 Task: Add a signature Danielle Scott containing 'Have a great vacation, Danielle Scott' to email address softage.1@softage.net and add a folder Security
Action: Key pressed n
Screenshot: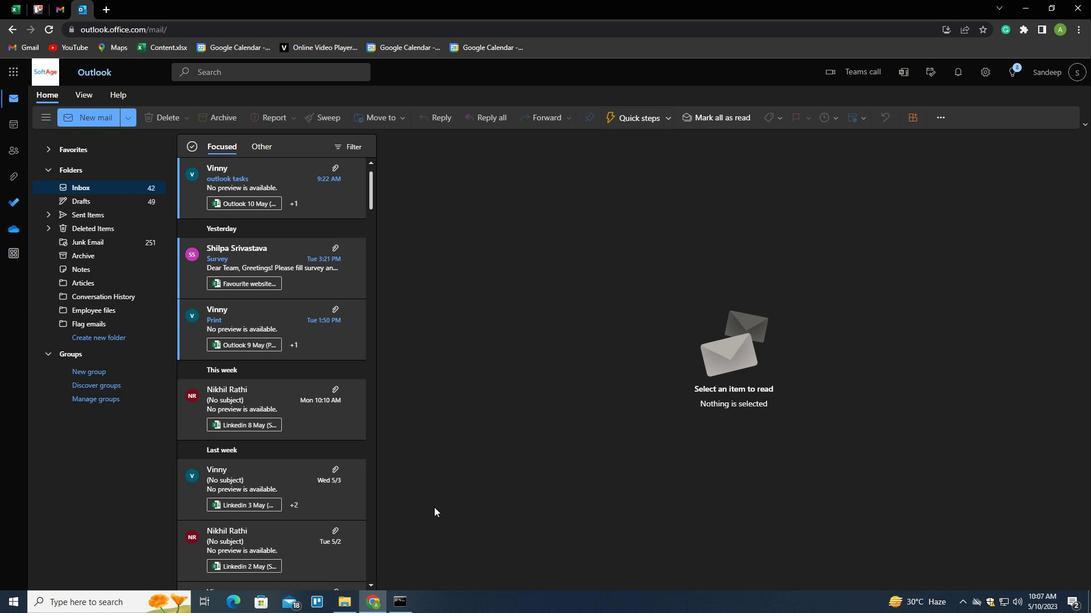 
Action: Mouse moved to (762, 122)
Screenshot: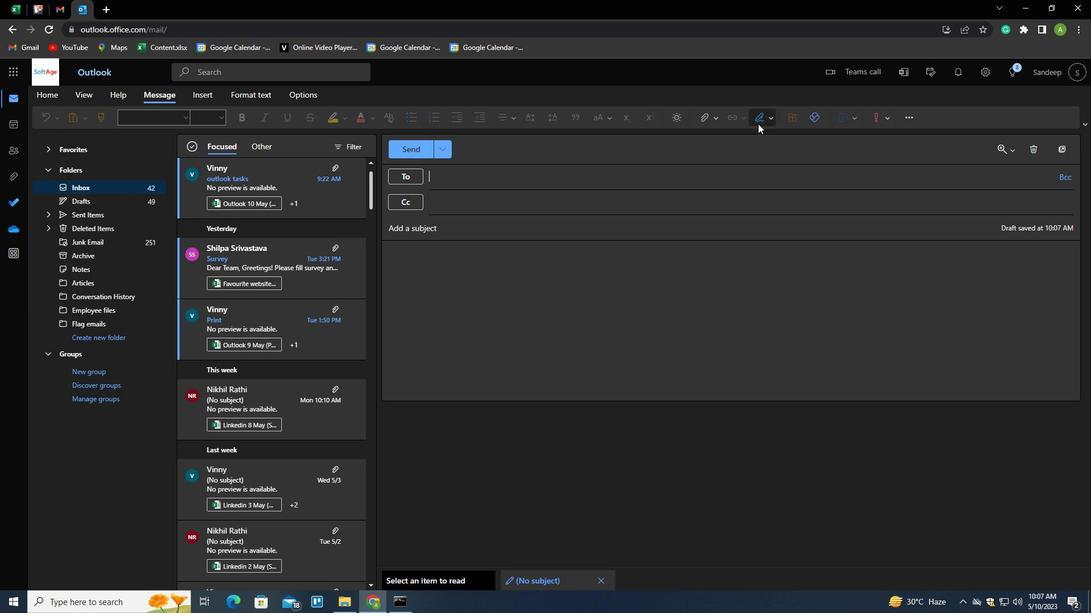 
Action: Mouse pressed left at (762, 122)
Screenshot: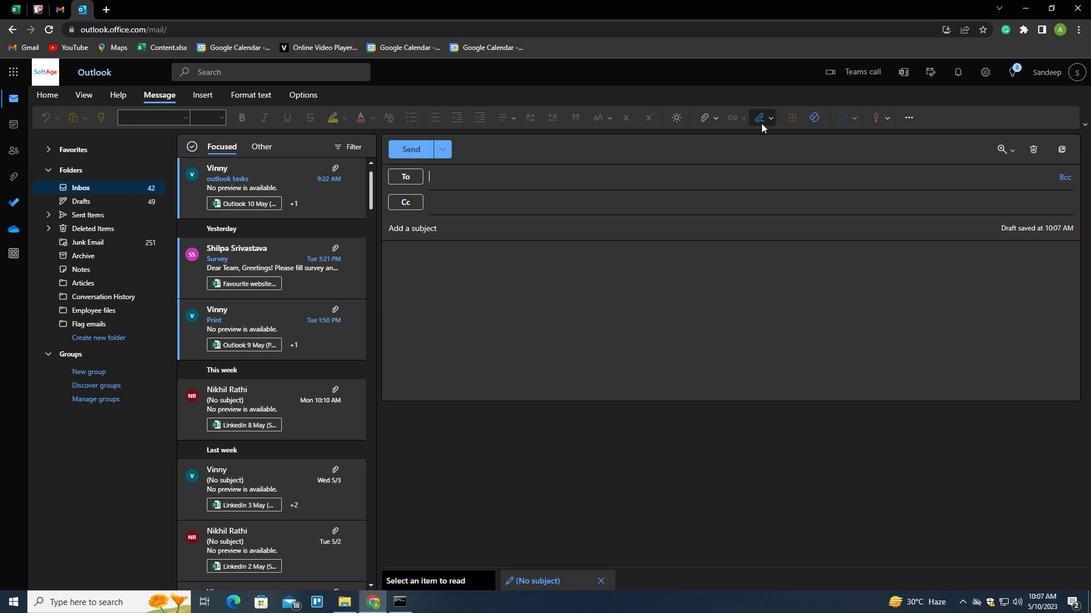 
Action: Mouse moved to (753, 137)
Screenshot: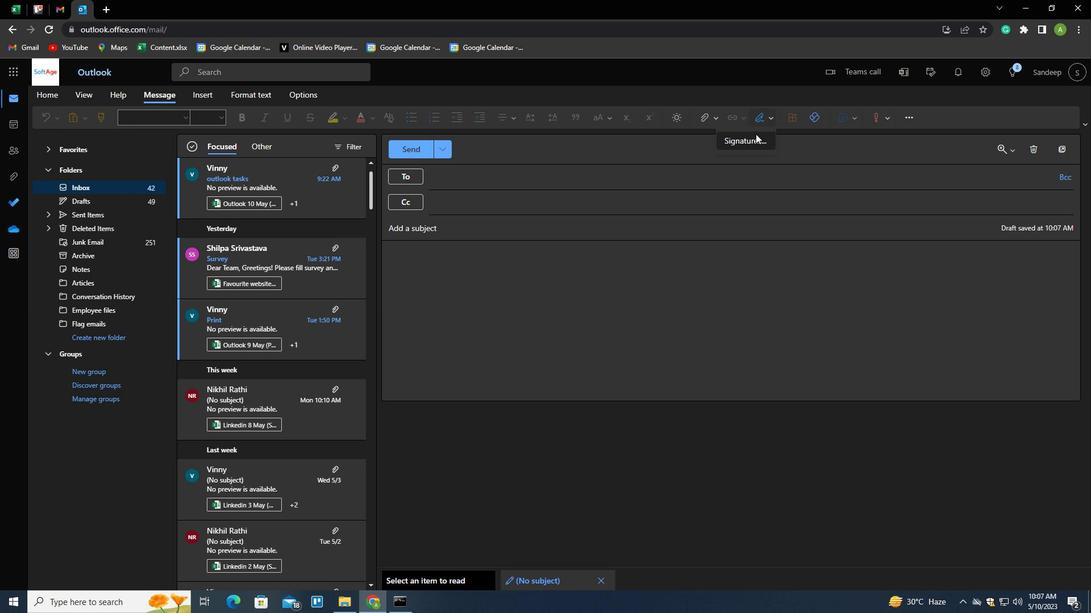
Action: Mouse pressed left at (753, 137)
Screenshot: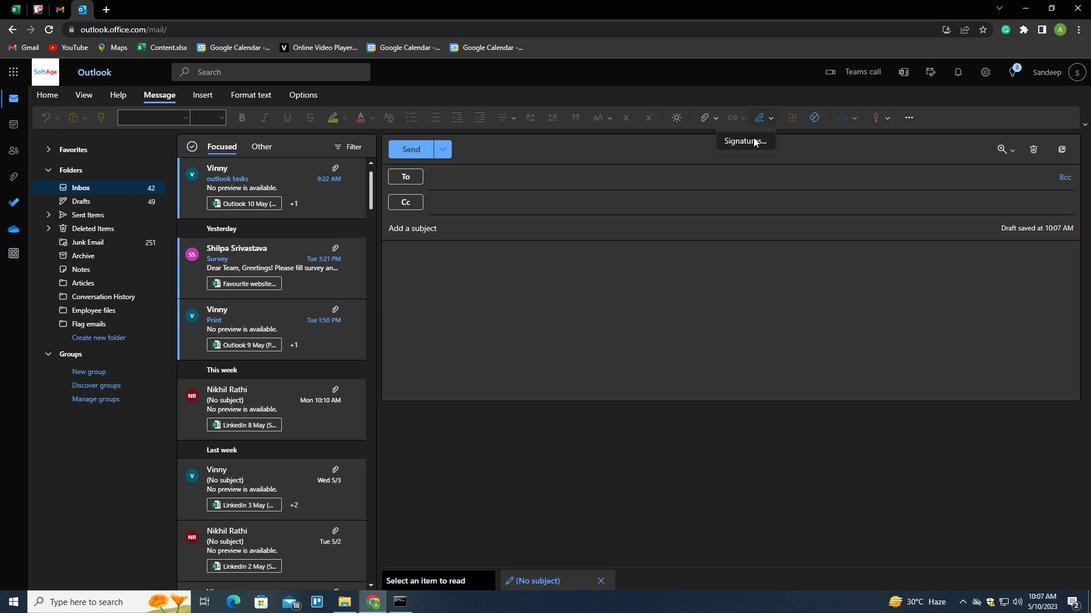
Action: Mouse moved to (568, 206)
Screenshot: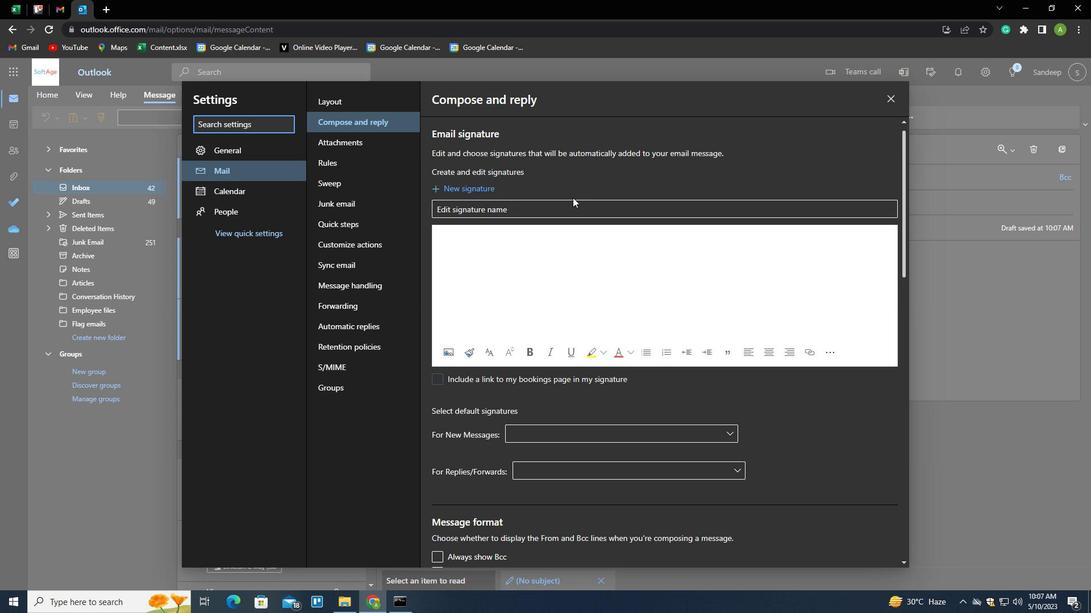 
Action: Mouse pressed left at (568, 206)
Screenshot: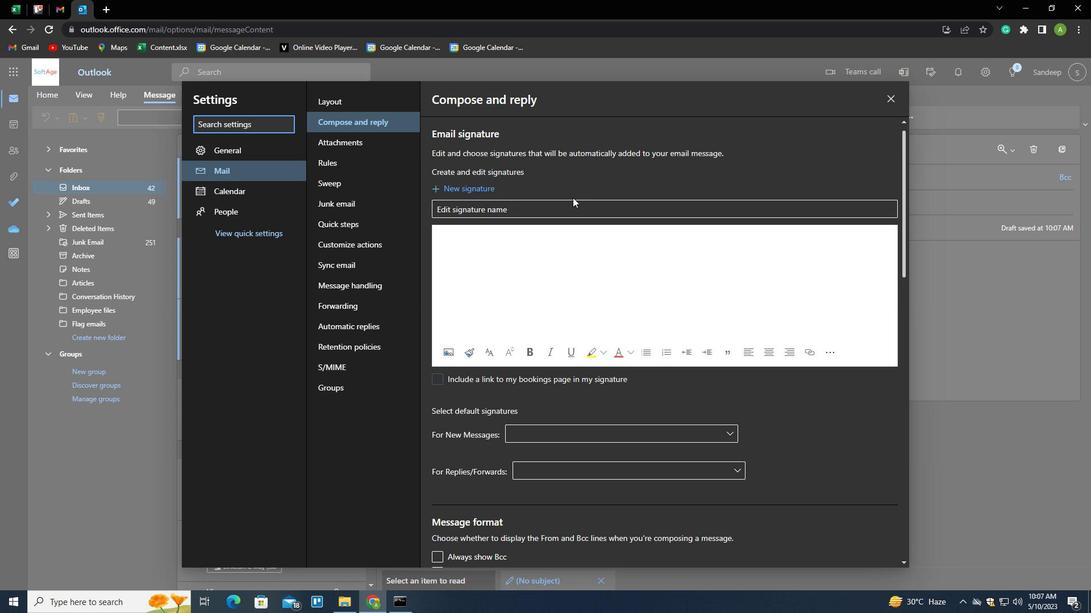 
Action: Key pressed <Key.shift>S<Key.backspace><Key.shift>DNAI<Key.backspace><Key.backspace><Key.backspace>ANIEEL<Key.backspace><Key.backspace>LEE<Key.backspace><Key.backspace>LE<Key.space><Key.shift>SCOTT<Key.tab><Key.space><Key.shift>HAVE<Key.space>A<Key.space><Key.shift>G<Key.backspace>GREAT<Key.space><Key.shift>VA<Key.backspace><Key.backspace>VACT<Key.backspace>ATION<Key.home><Key.shift_r><Key.enter><Key.enter><Key.enter><Key.enter><Key.enter><Key.enter><Key.right><Key.backspace><Key.end><Key.shift_r><Key.enter><Key.shift>DANIELLE<Key.space><Key.shift>SCOTT
Screenshot: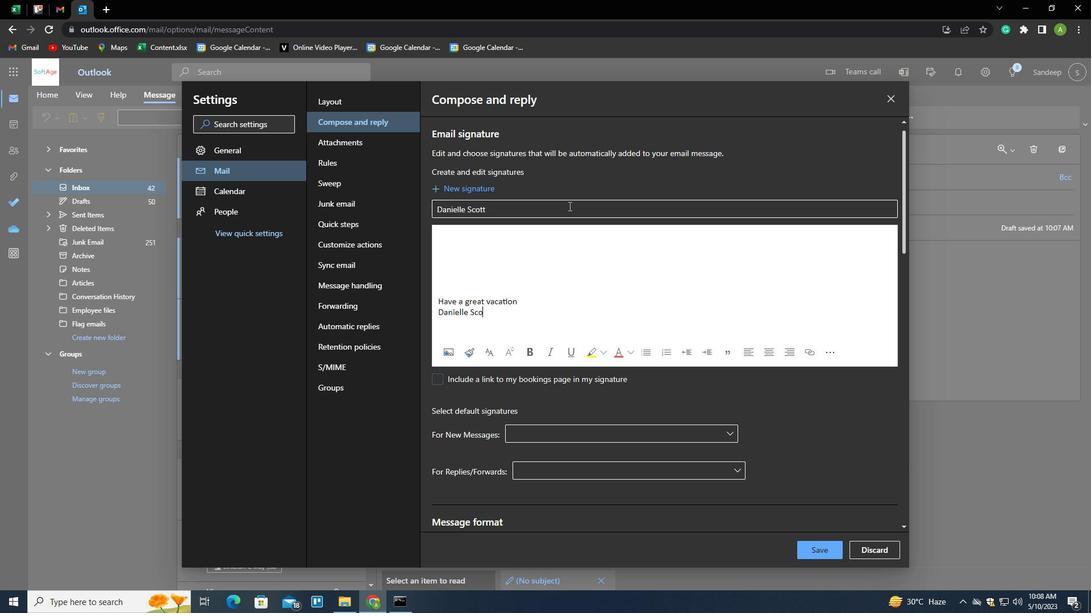 
Action: Mouse moved to (809, 548)
Screenshot: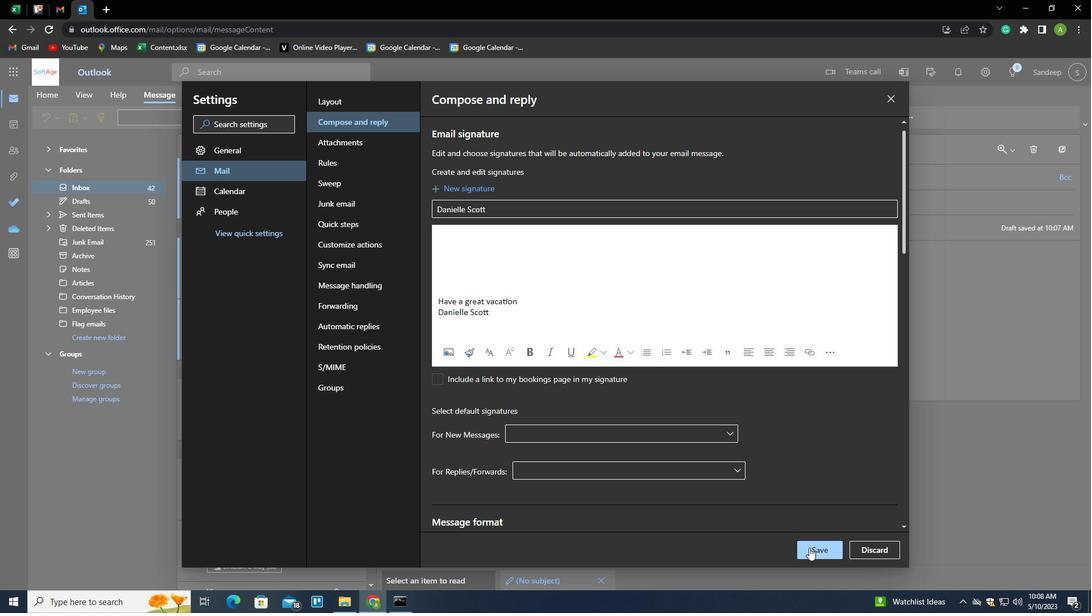 
Action: Mouse pressed left at (809, 548)
Screenshot: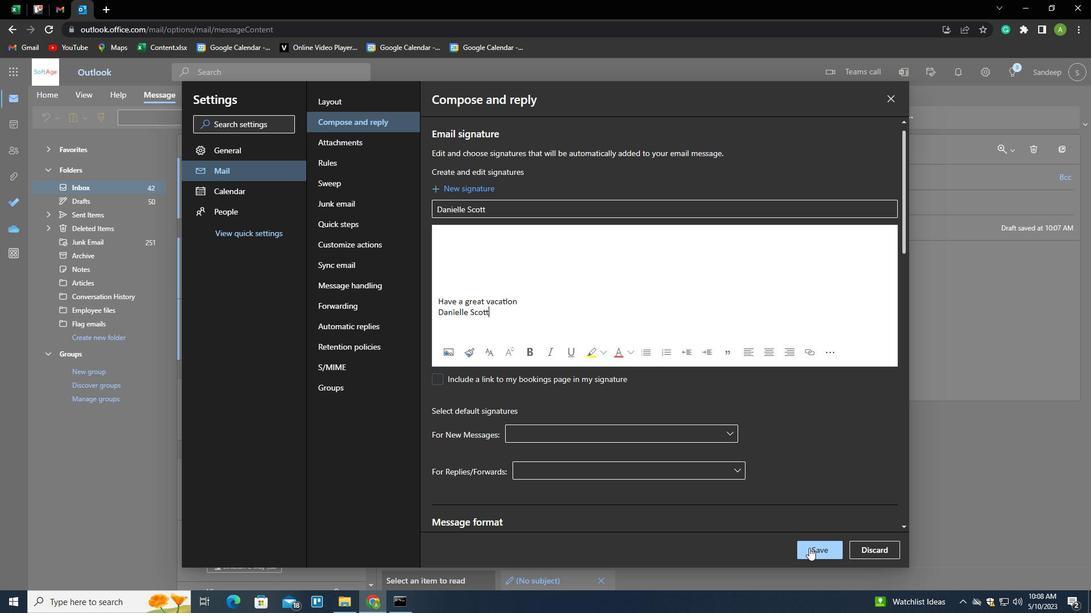 
Action: Mouse moved to (962, 330)
Screenshot: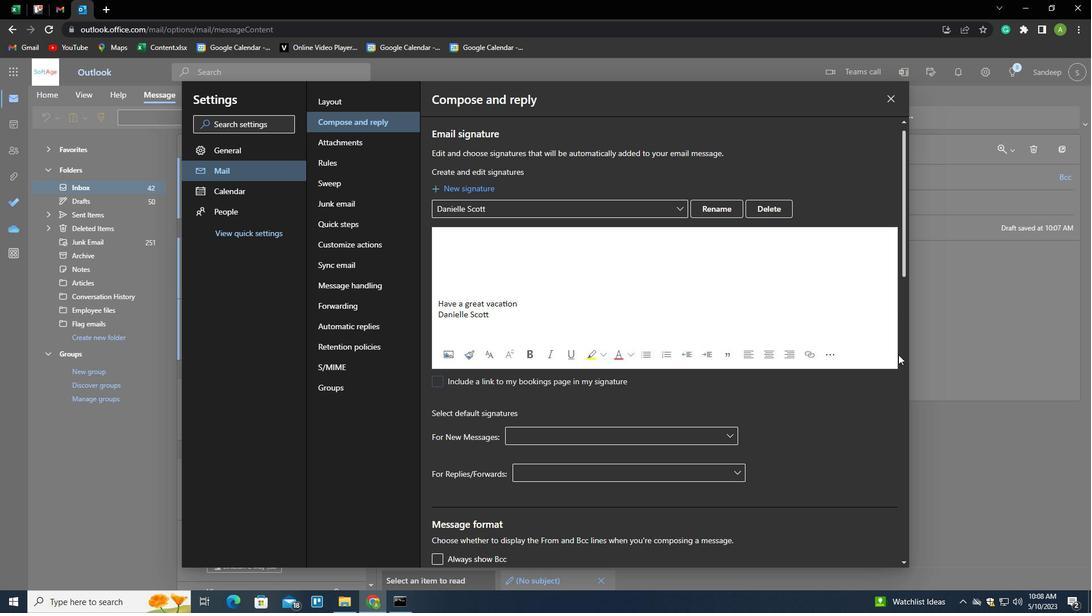 
Action: Mouse pressed left at (962, 330)
Screenshot: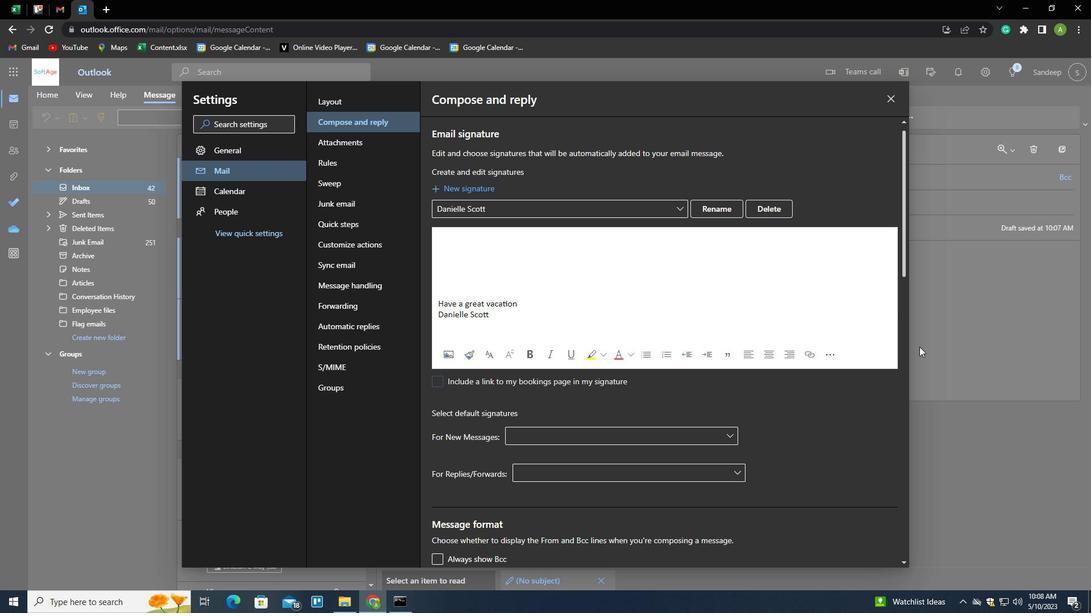 
Action: Mouse moved to (766, 120)
Screenshot: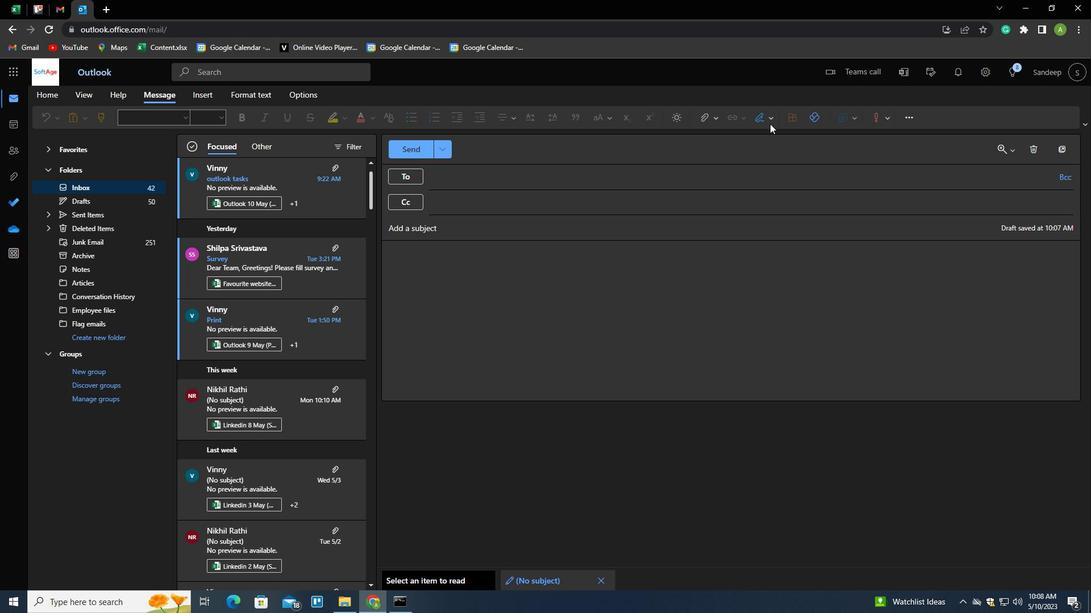 
Action: Mouse pressed left at (766, 120)
Screenshot: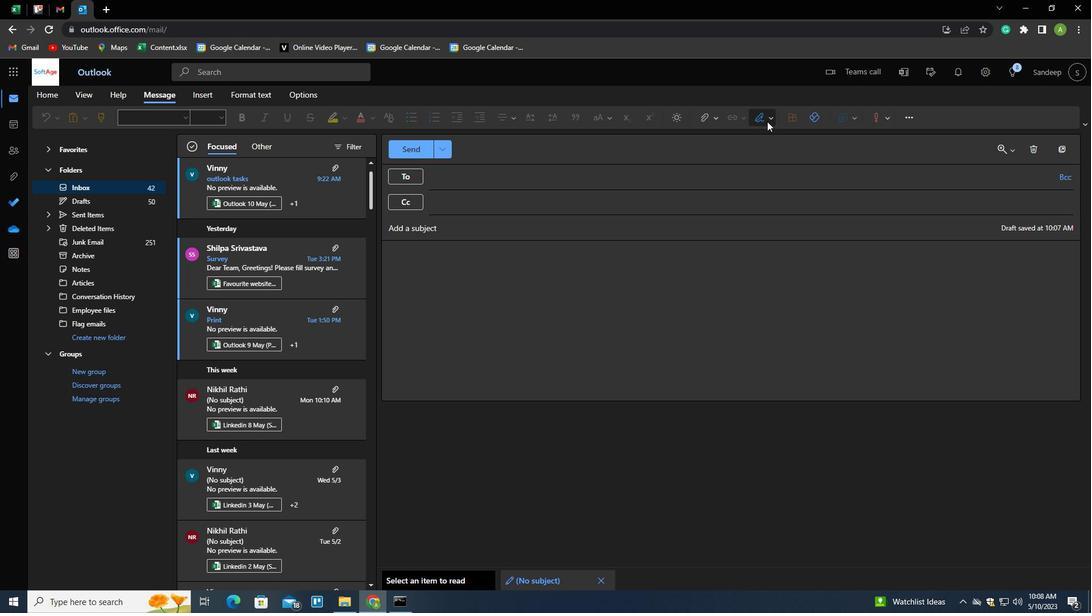 
Action: Mouse moved to (758, 142)
Screenshot: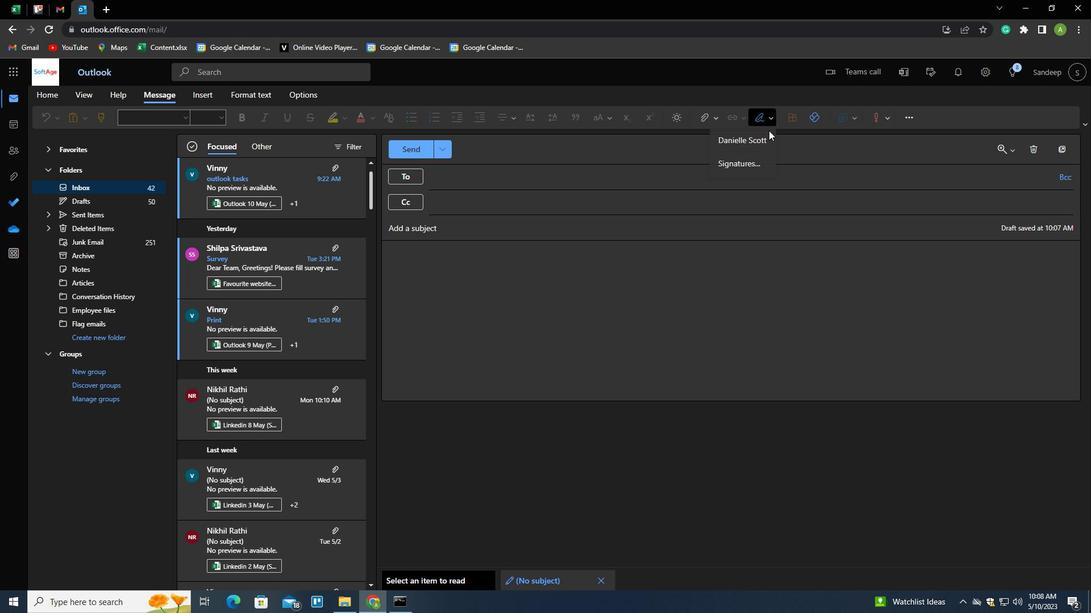 
Action: Mouse pressed left at (758, 142)
Screenshot: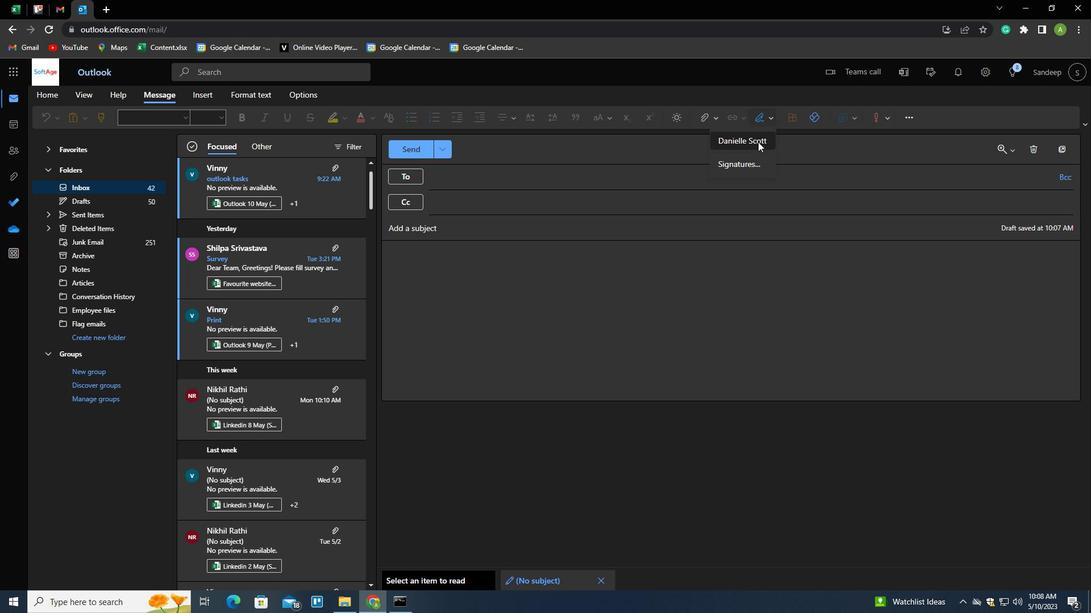 
Action: Mouse moved to (464, 177)
Screenshot: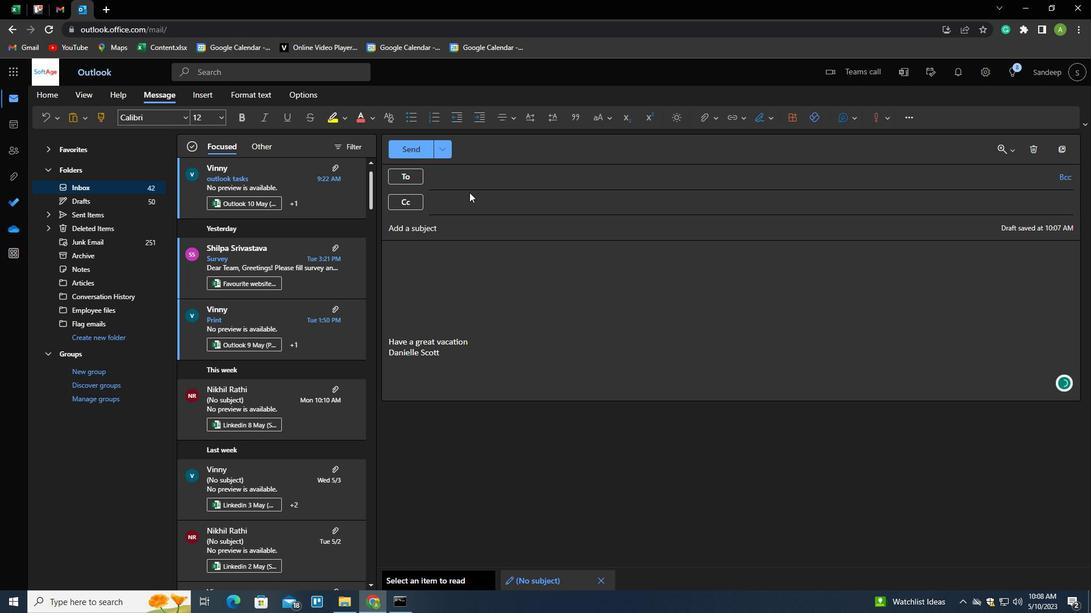 
Action: Mouse pressed left at (464, 177)
Screenshot: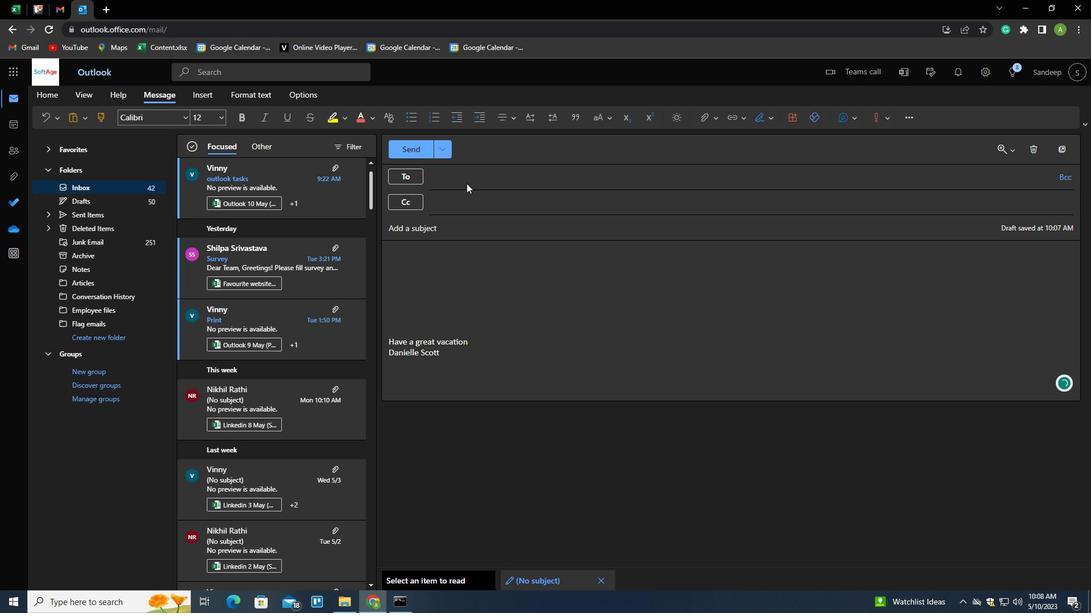 
Action: Key pressed SOFTAGE.1<Key.shift><Key.shift>@SOFTAGE.NET
Screenshot: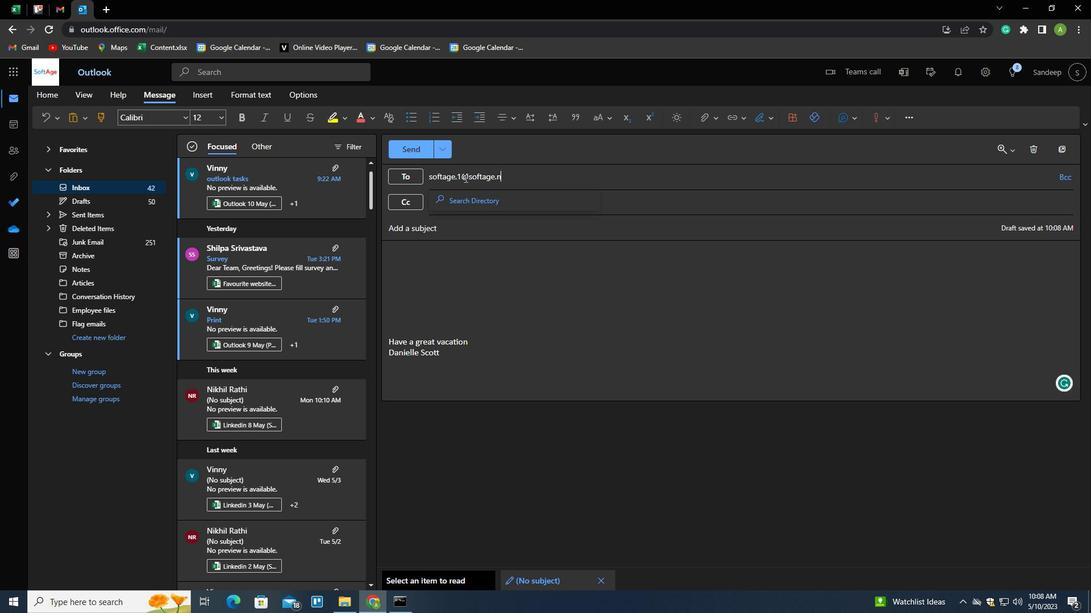 
Action: Mouse moved to (479, 197)
Screenshot: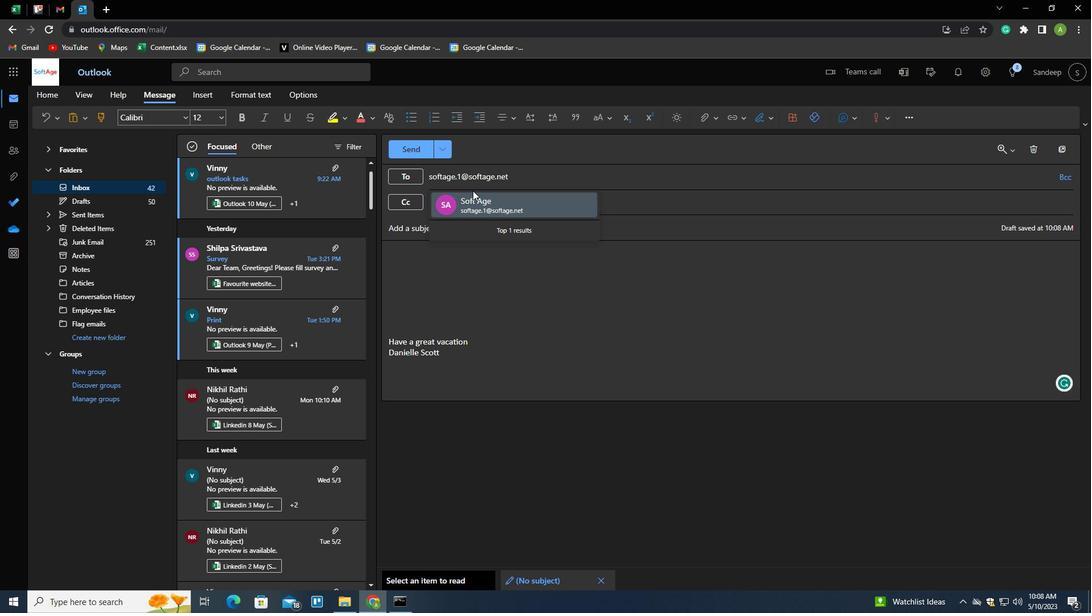 
Action: Mouse pressed left at (479, 197)
Screenshot: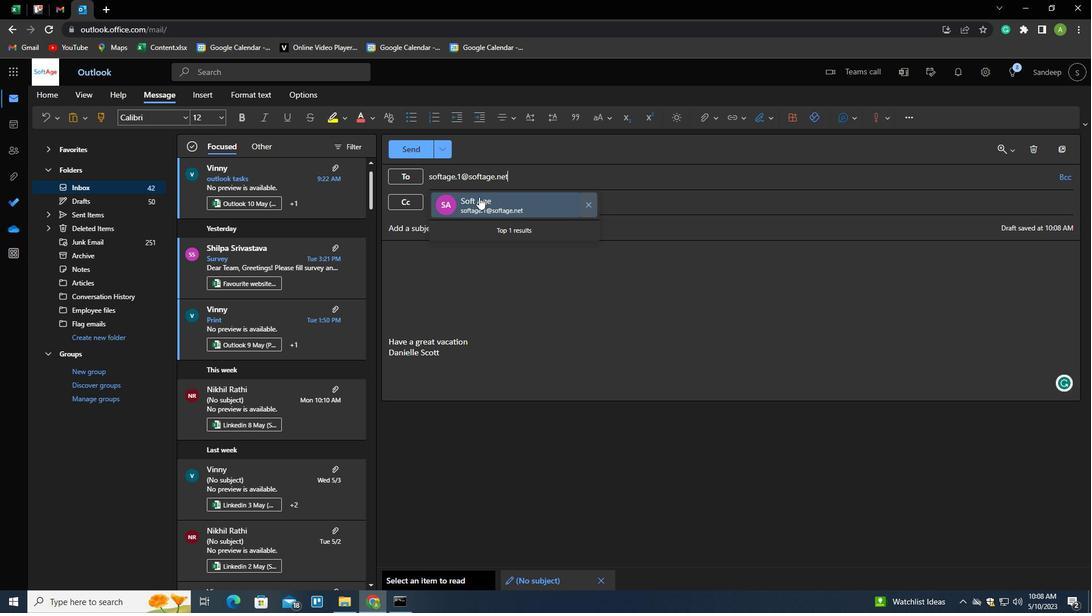 
Action: Mouse moved to (111, 335)
Screenshot: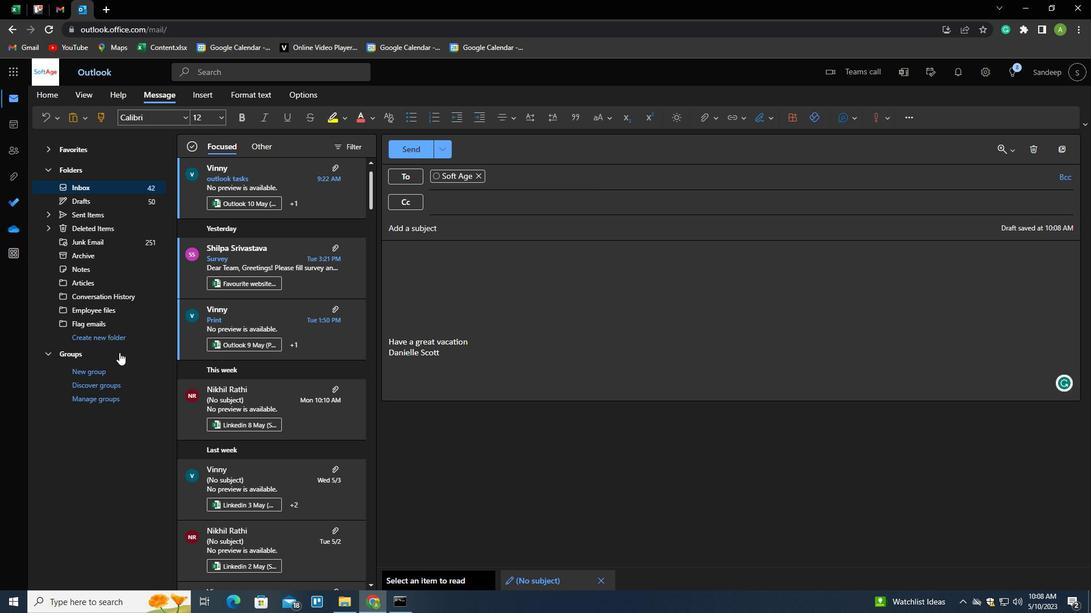 
Action: Mouse pressed left at (111, 335)
Screenshot: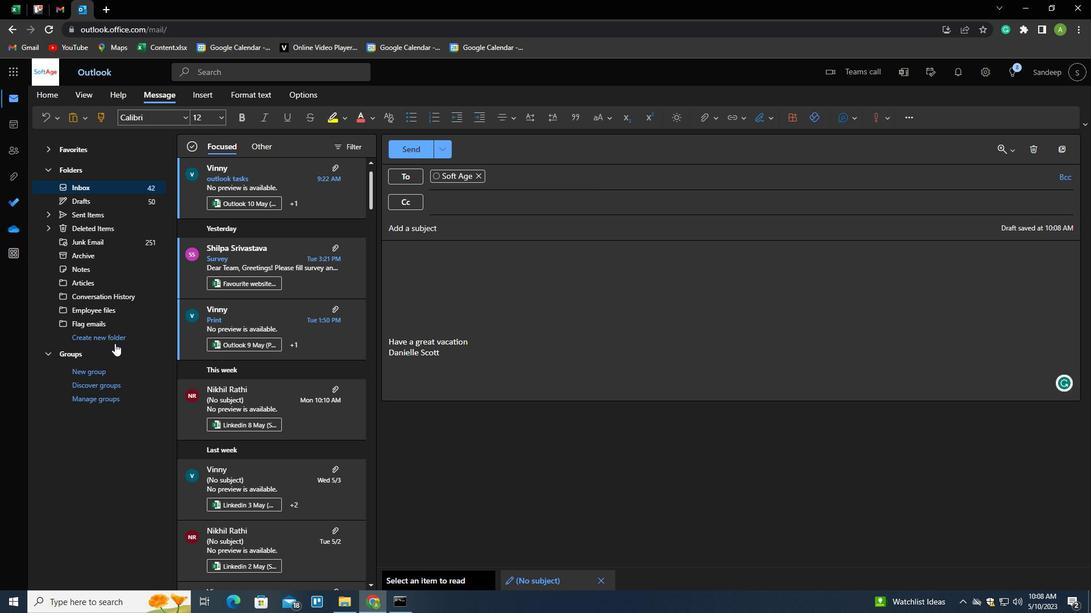 
Action: Key pressed <Key.shift><Key.shift>SECUTITY<Key.enter>
Screenshot: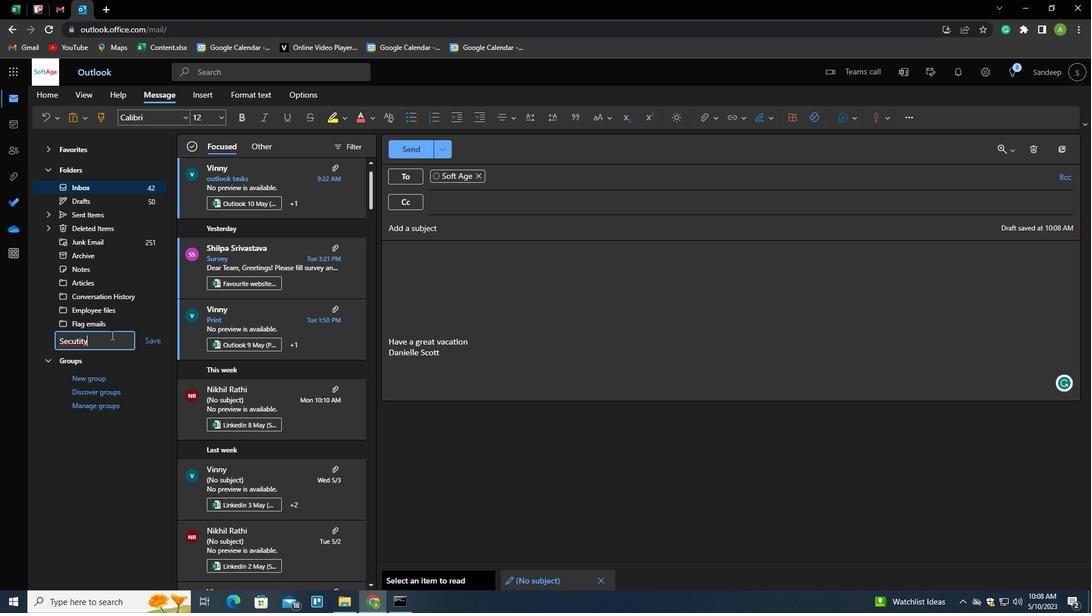 
Action: Mouse pressed right at (111, 335)
Screenshot: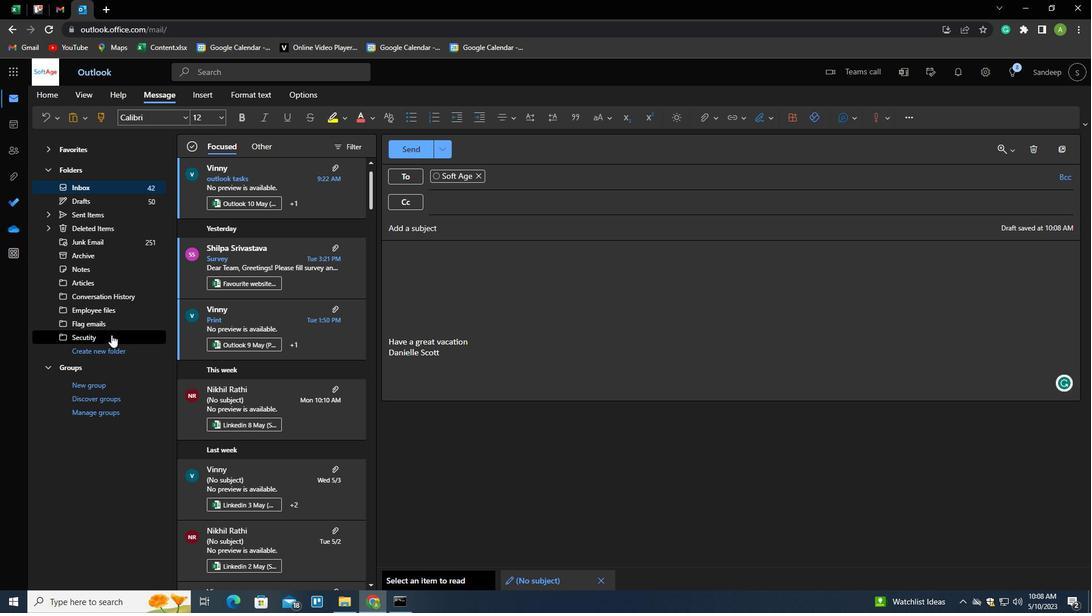 
Action: Mouse moved to (134, 427)
Screenshot: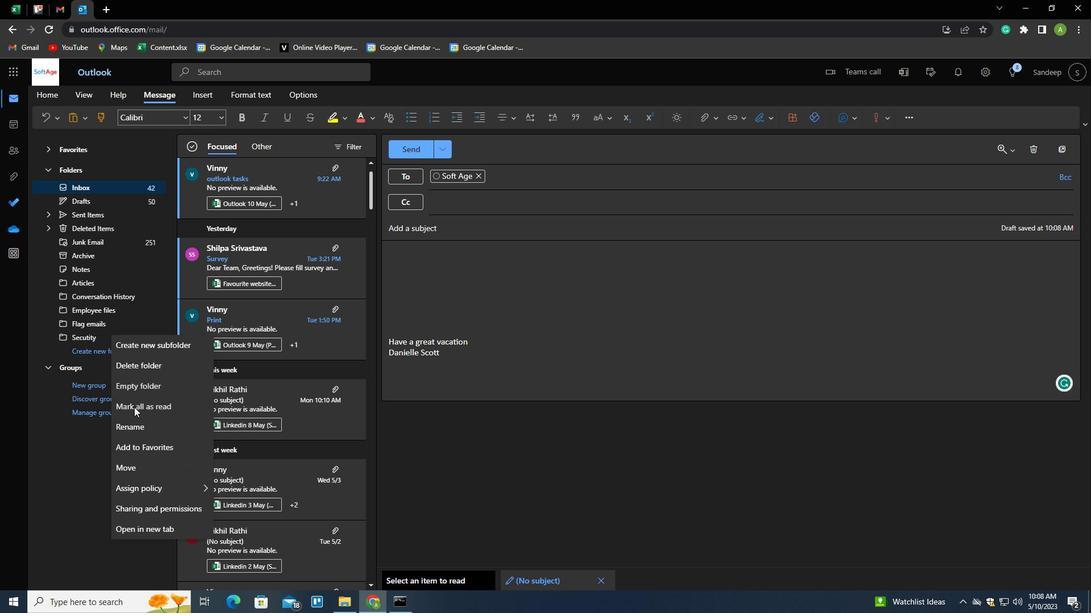 
Action: Mouse pressed left at (134, 427)
Screenshot: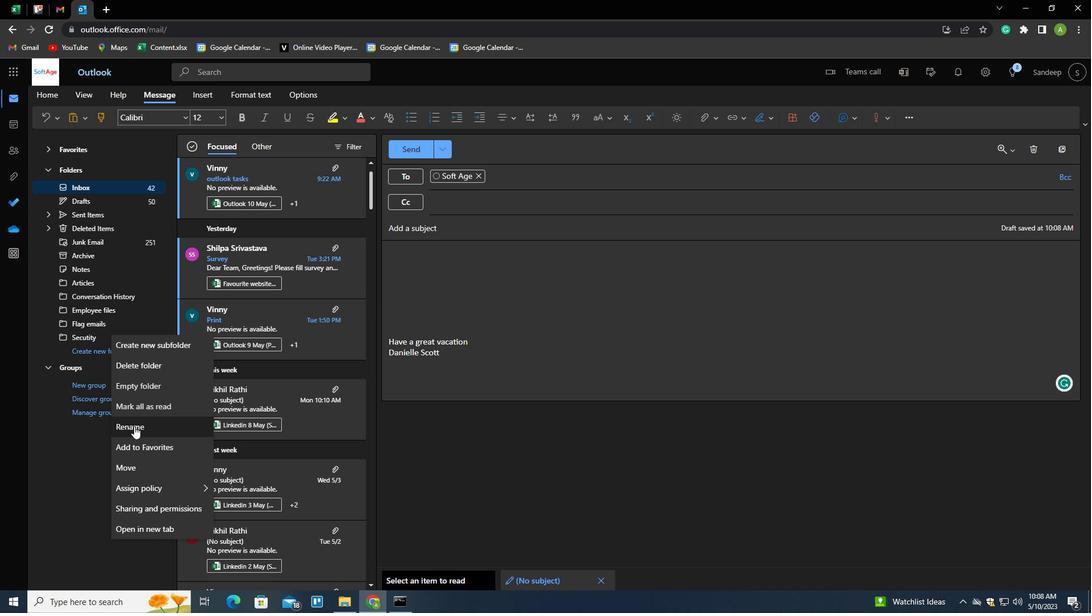 
Action: Mouse moved to (77, 345)
Screenshot: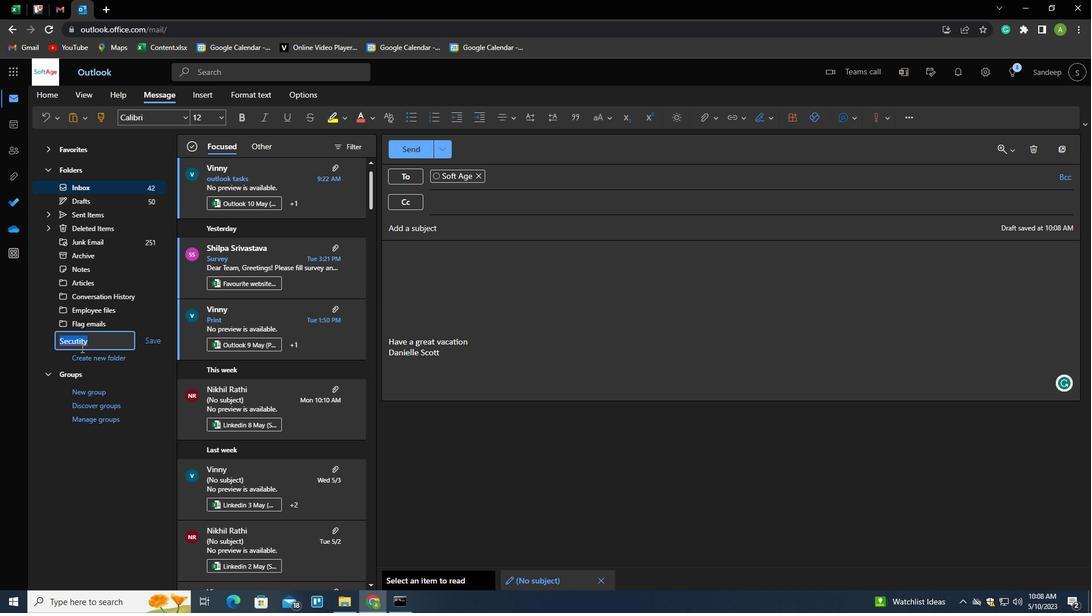 
Action: Mouse pressed left at (77, 345)
Screenshot: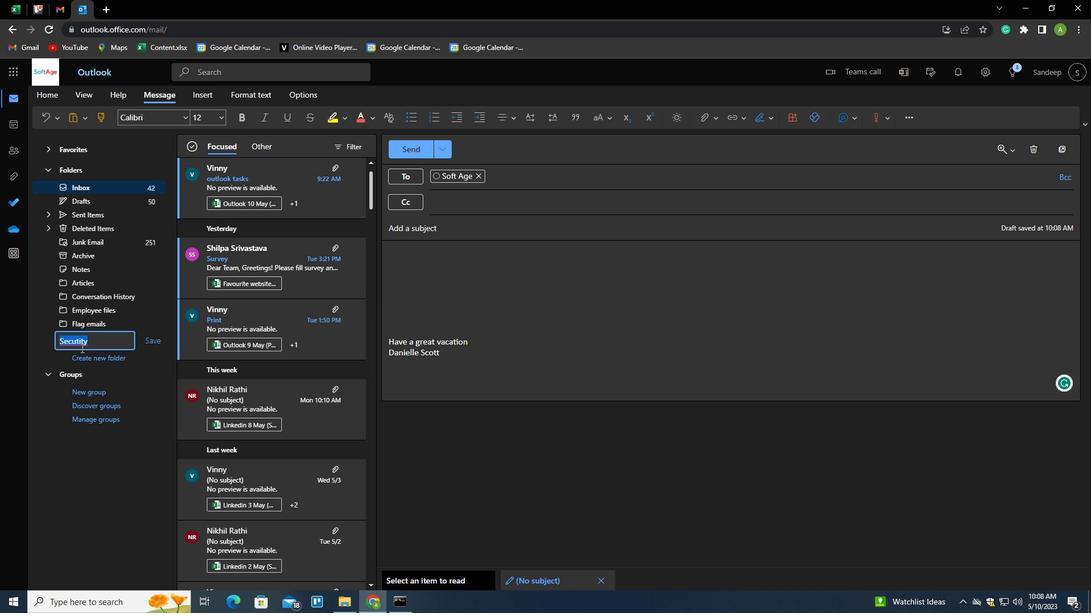 
Action: Mouse moved to (143, 354)
Screenshot: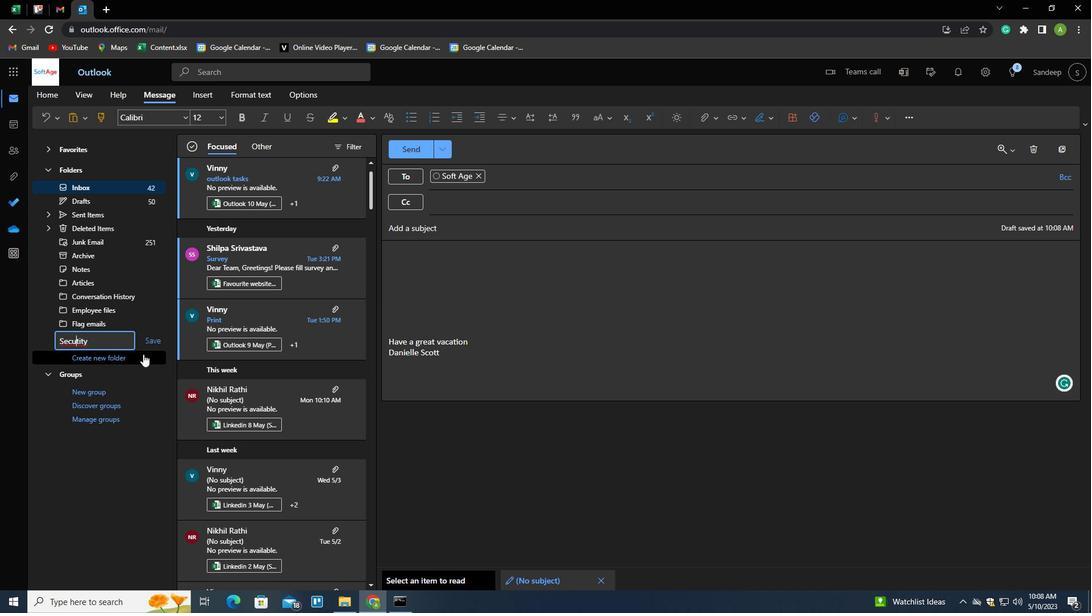 
Action: Key pressed <Key.down><Key.left><Key.left><Key.left><Key.backspace>R<Key.enter>
Screenshot: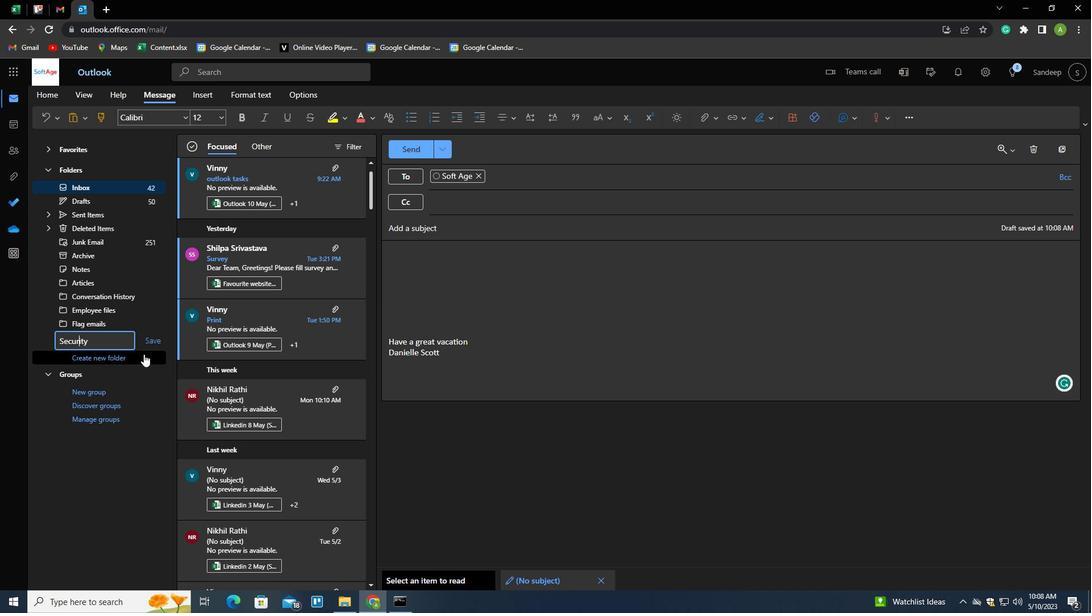 
Action: Mouse moved to (550, 429)
Screenshot: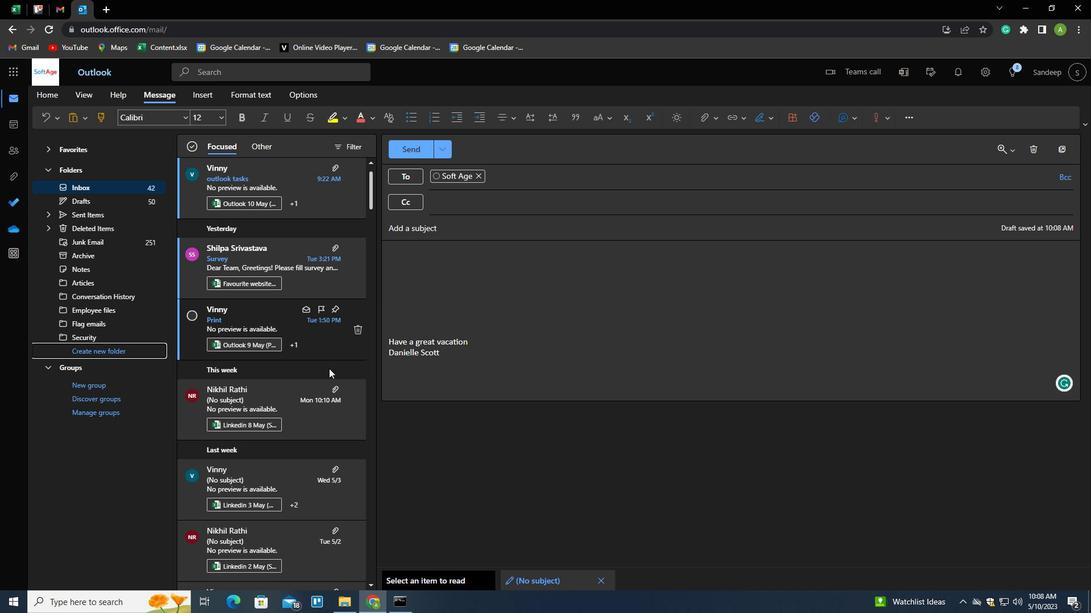 
Action: Mouse pressed left at (550, 429)
Screenshot: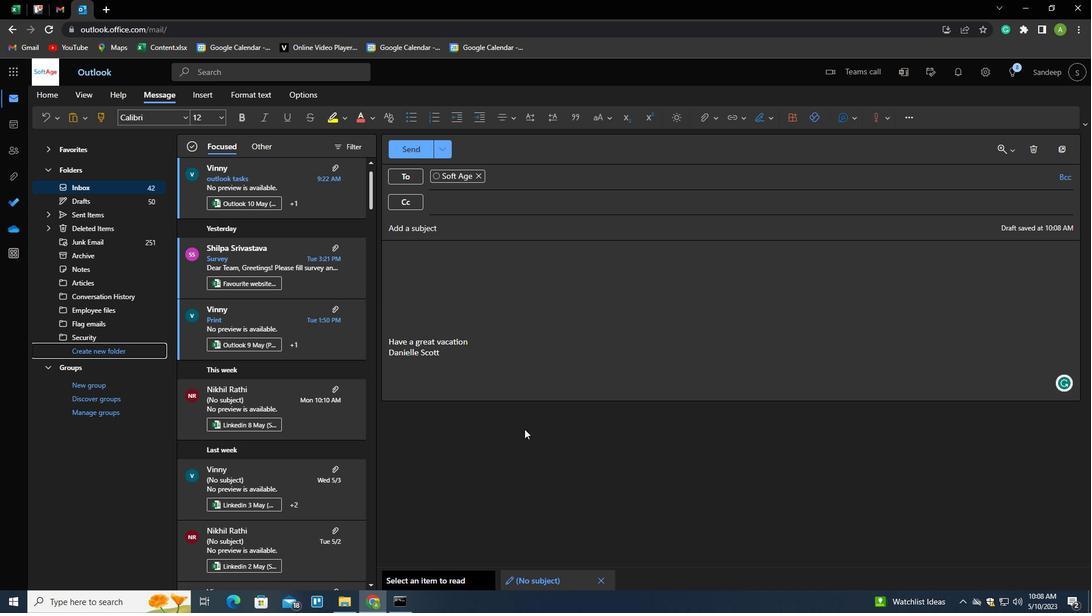 
Action: Mouse moved to (609, 338)
Screenshot: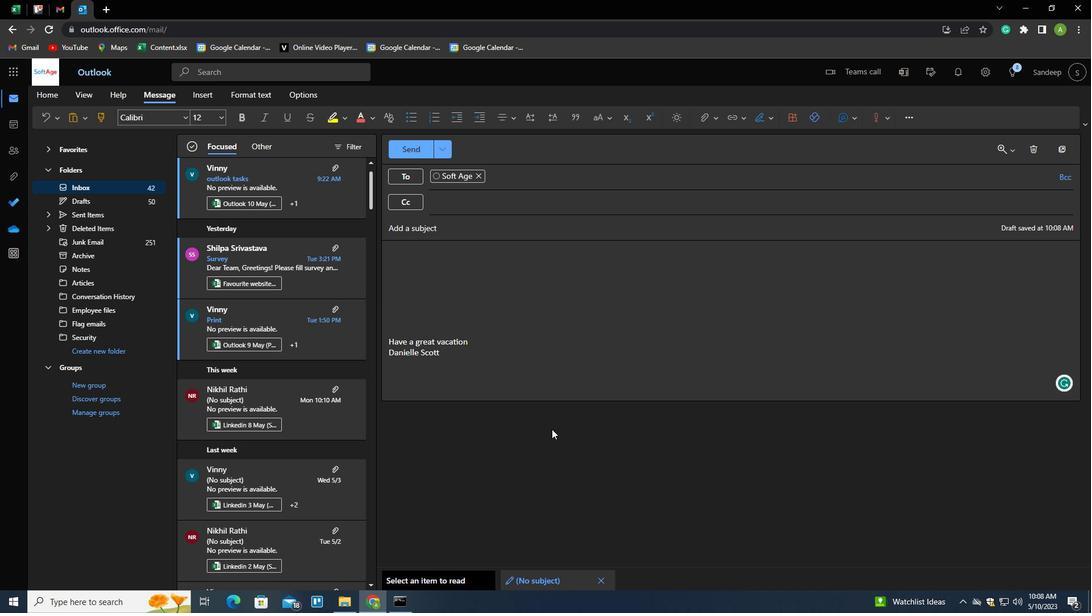
